 Task: Create a due date automation trigger when advanced on, on the wednesday before a card is due add dates not due this week at 11:00 AM.
Action: Mouse moved to (881, 73)
Screenshot: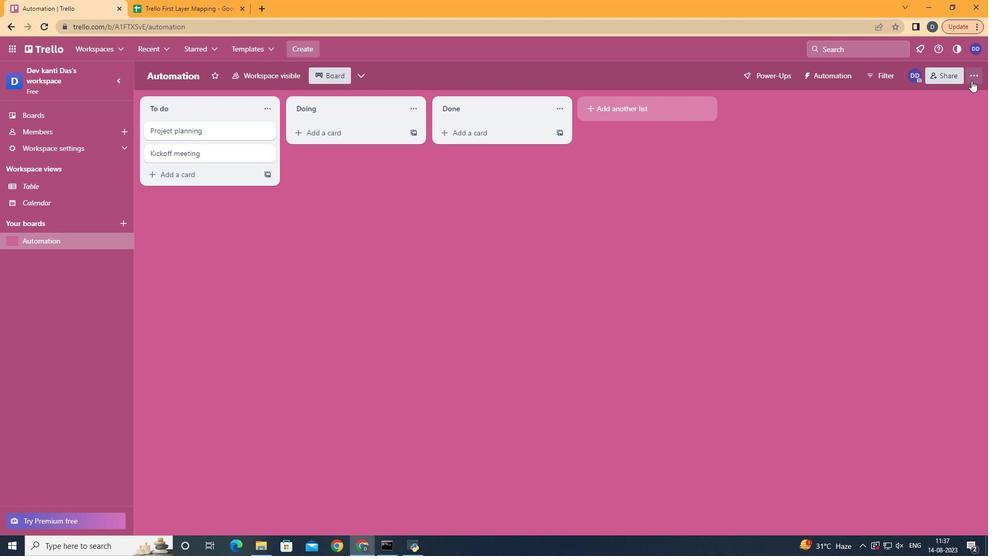 
Action: Mouse pressed left at (881, 73)
Screenshot: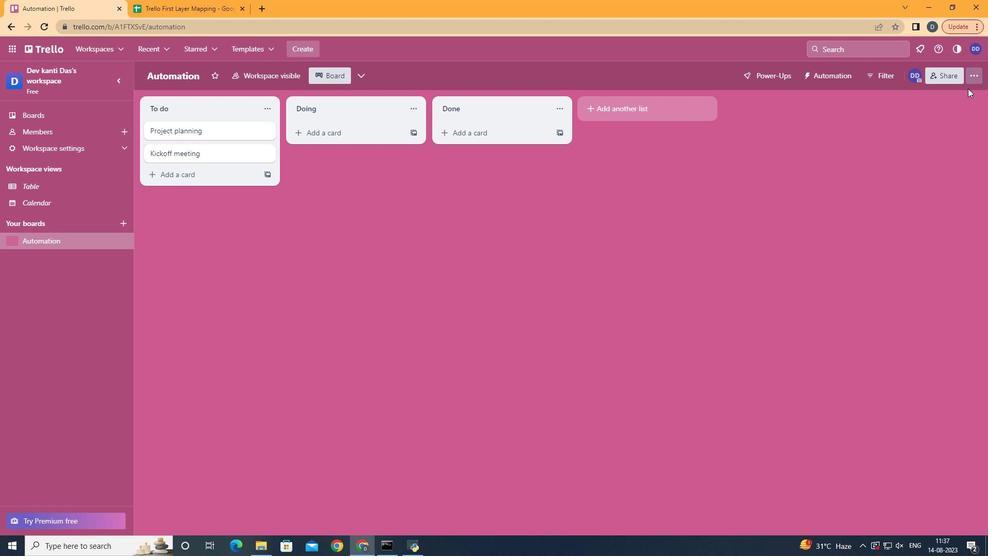 
Action: Mouse moved to (846, 210)
Screenshot: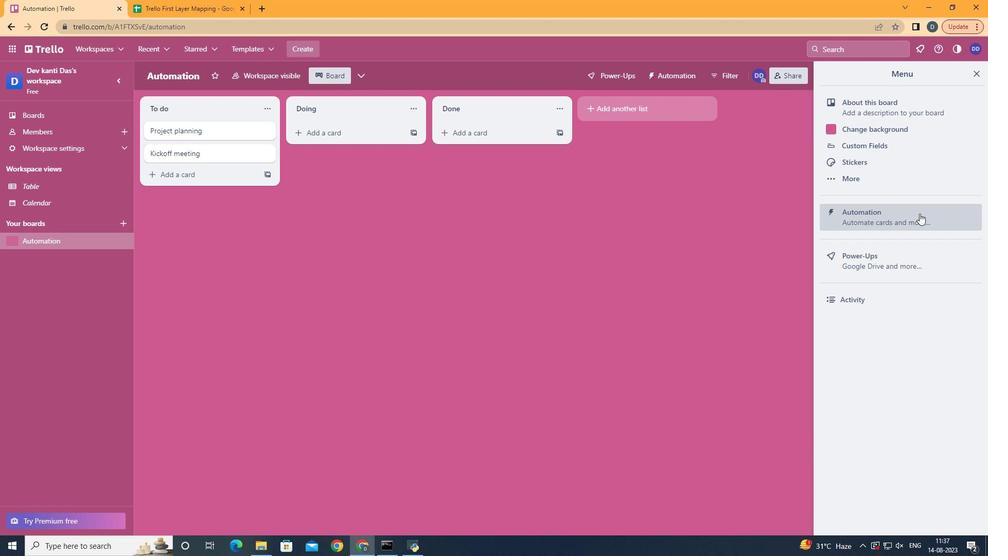 
Action: Mouse pressed left at (846, 210)
Screenshot: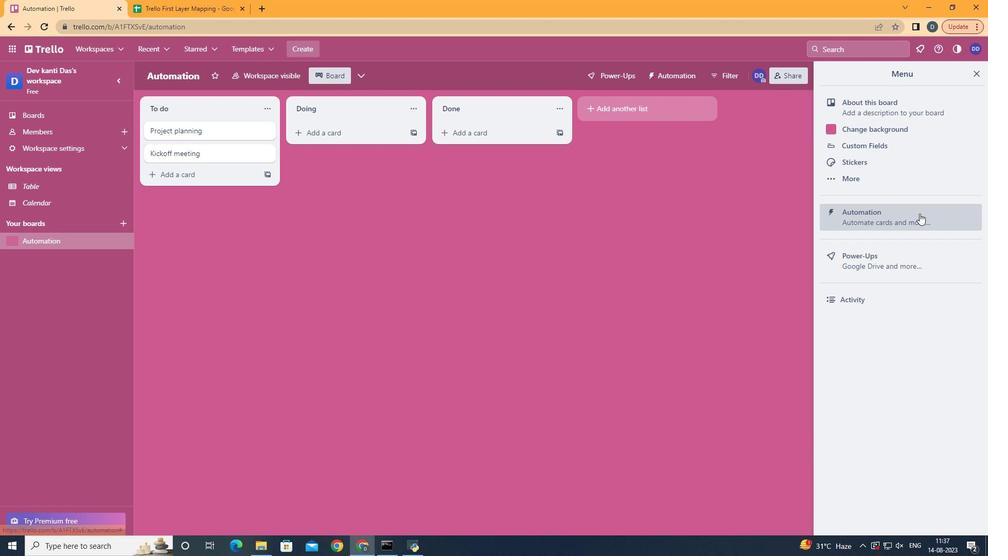 
Action: Mouse moved to (375, 212)
Screenshot: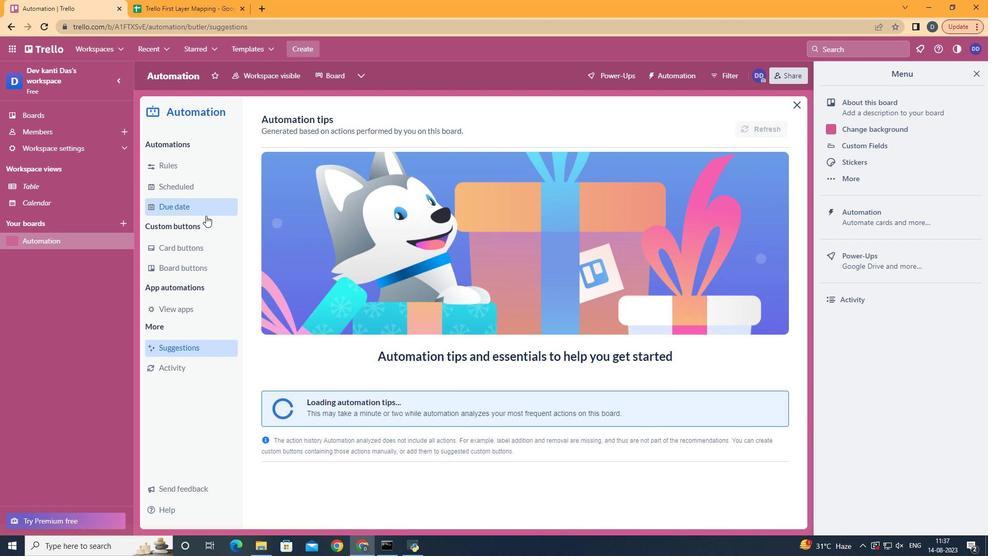 
Action: Mouse pressed left at (375, 212)
Screenshot: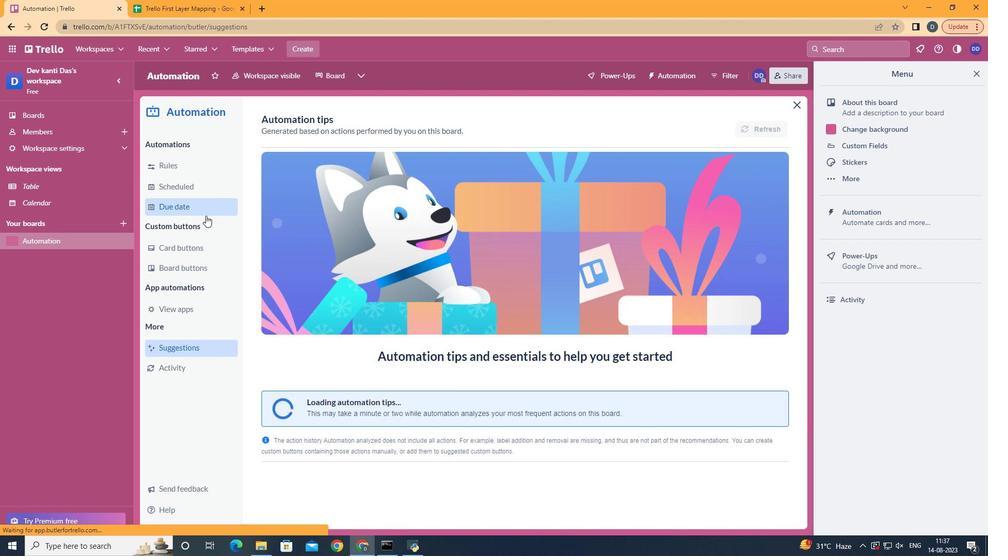 
Action: Mouse moved to (719, 119)
Screenshot: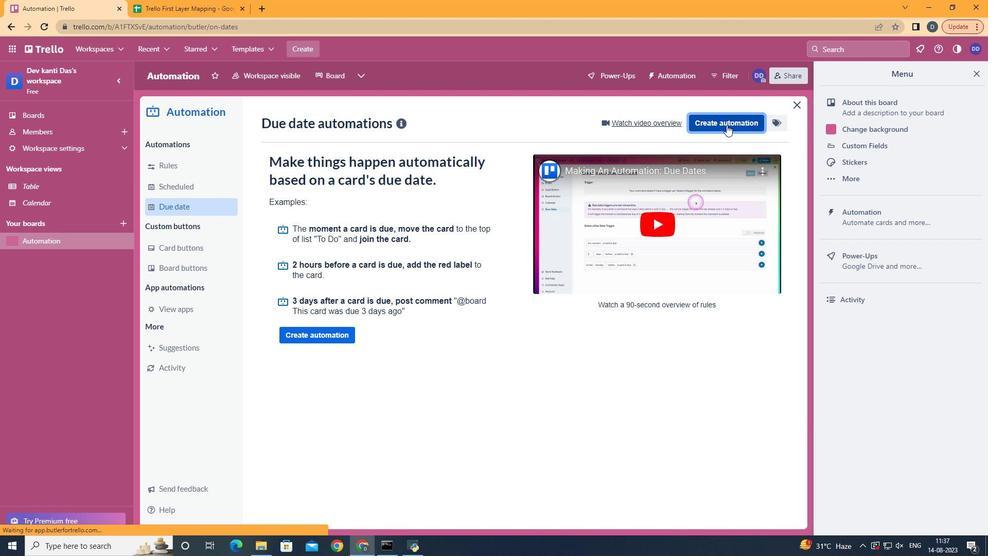 
Action: Mouse pressed left at (719, 119)
Screenshot: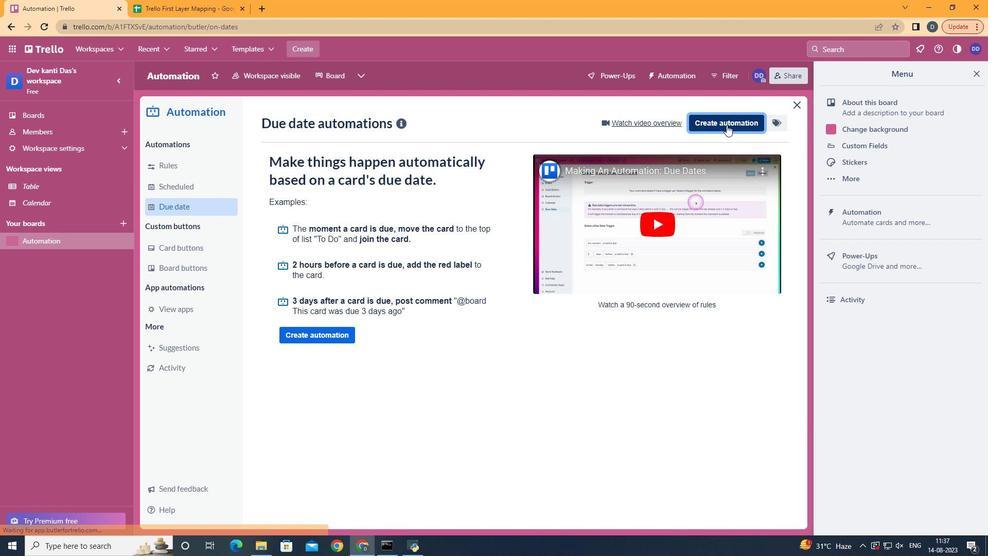 
Action: Mouse moved to (580, 211)
Screenshot: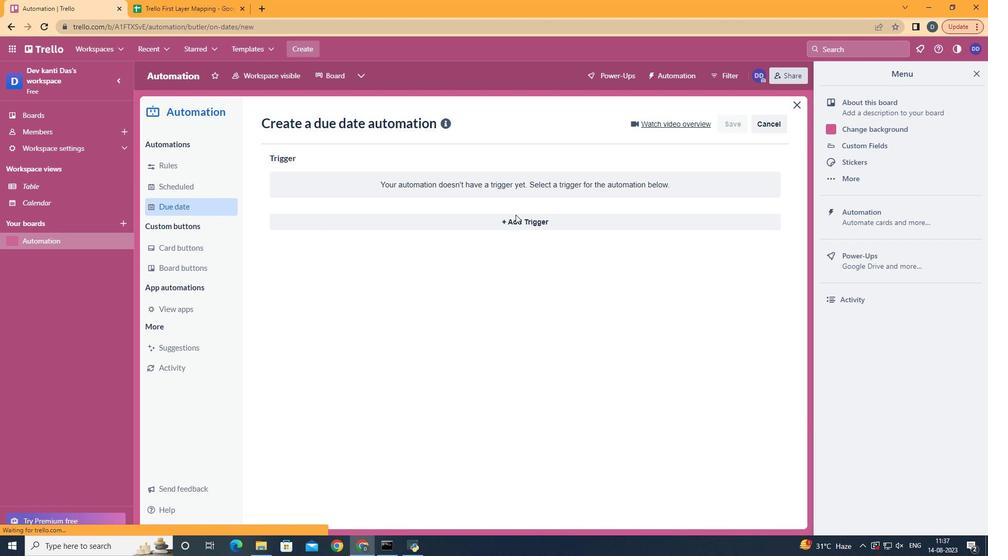 
Action: Mouse pressed left at (580, 211)
Screenshot: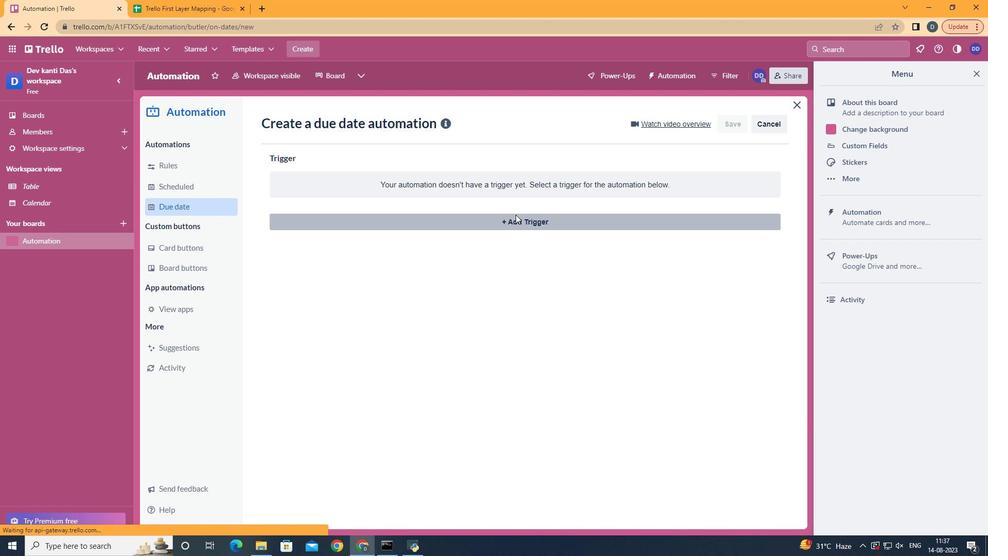 
Action: Mouse moved to (472, 303)
Screenshot: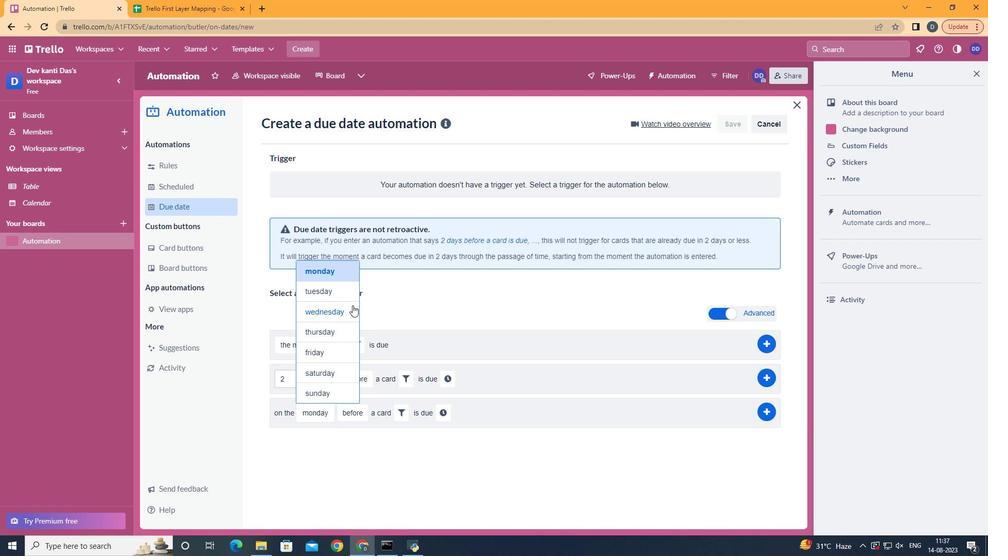 
Action: Mouse pressed left at (472, 303)
Screenshot: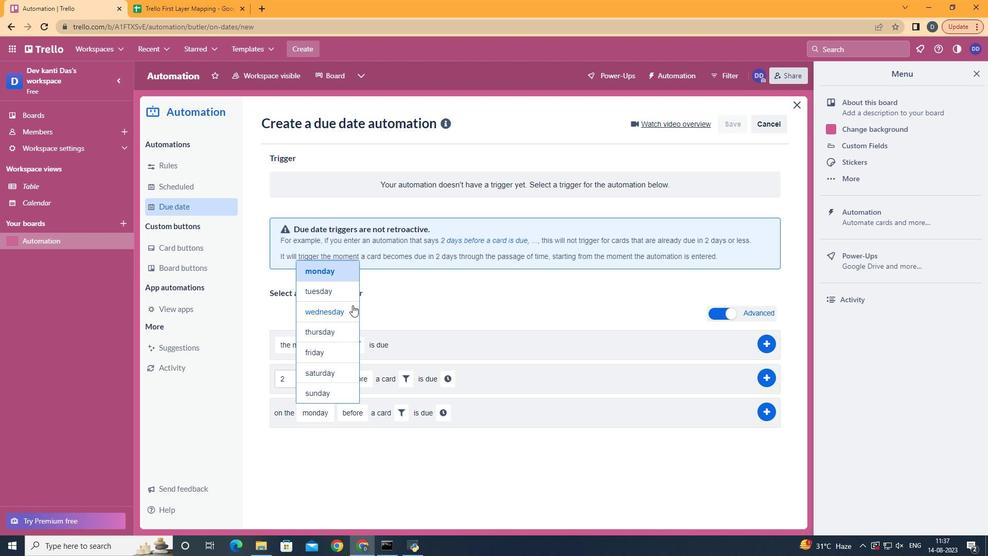 
Action: Mouse moved to (515, 410)
Screenshot: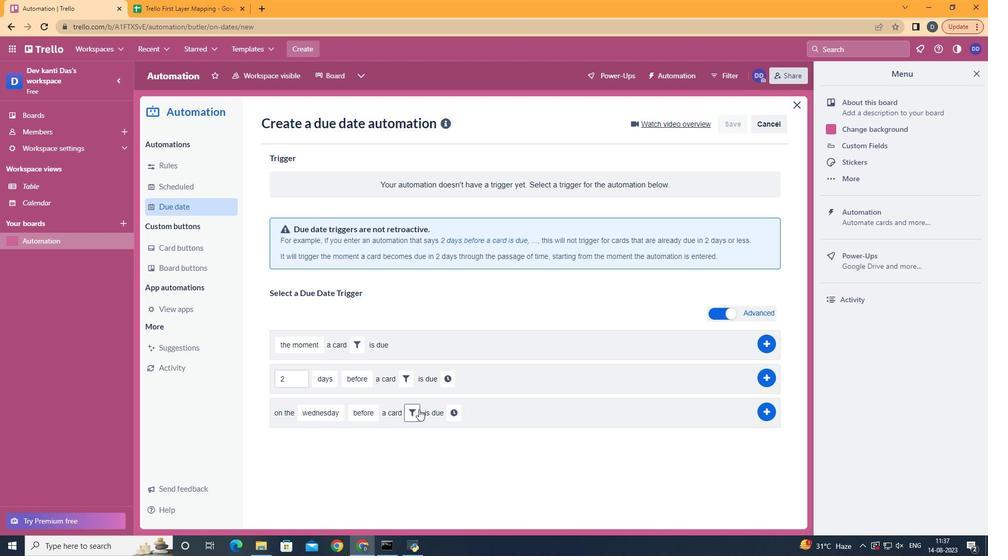
Action: Mouse pressed left at (515, 410)
Screenshot: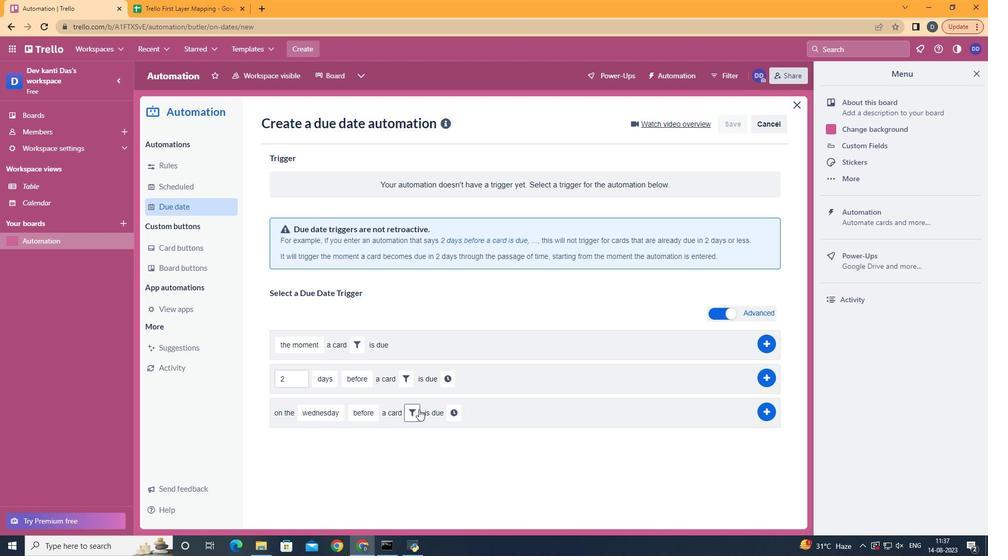 
Action: Mouse moved to (554, 453)
Screenshot: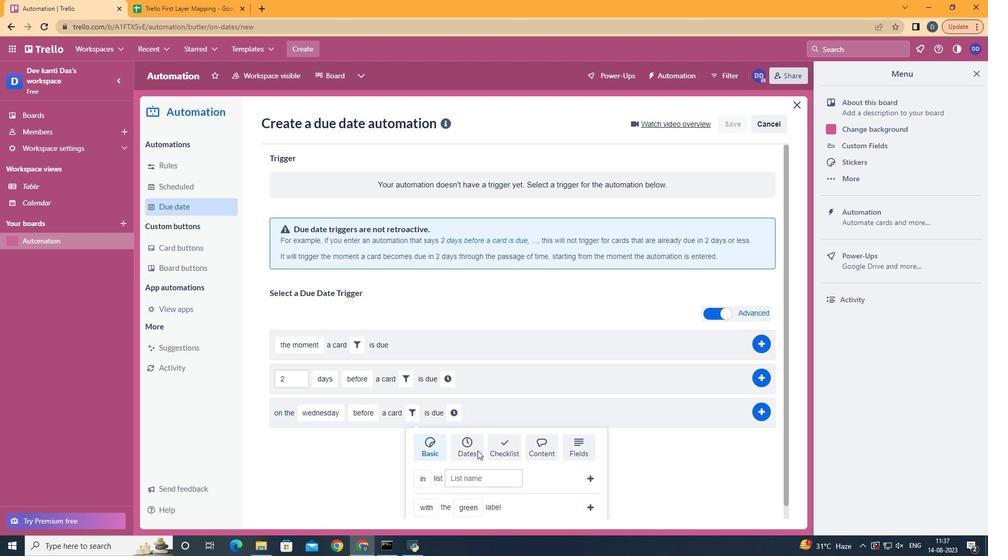 
Action: Mouse pressed left at (554, 453)
Screenshot: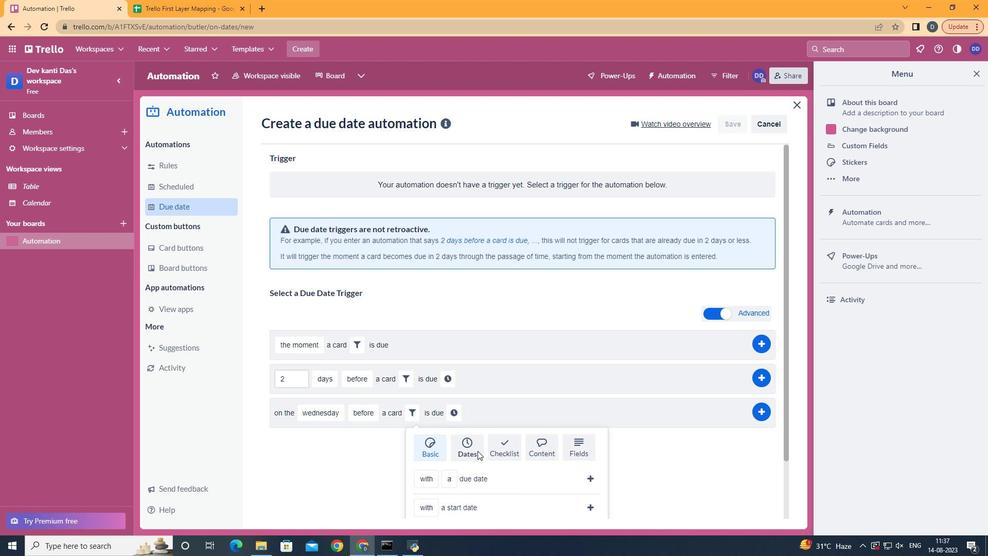 
Action: Mouse moved to (554, 453)
Screenshot: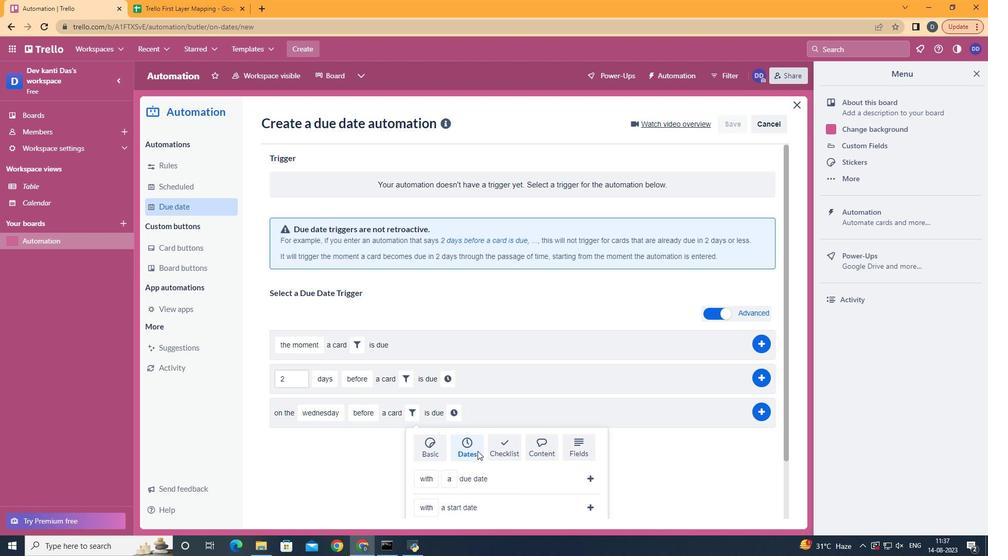 
Action: Mouse scrolled (554, 453) with delta (0, 0)
Screenshot: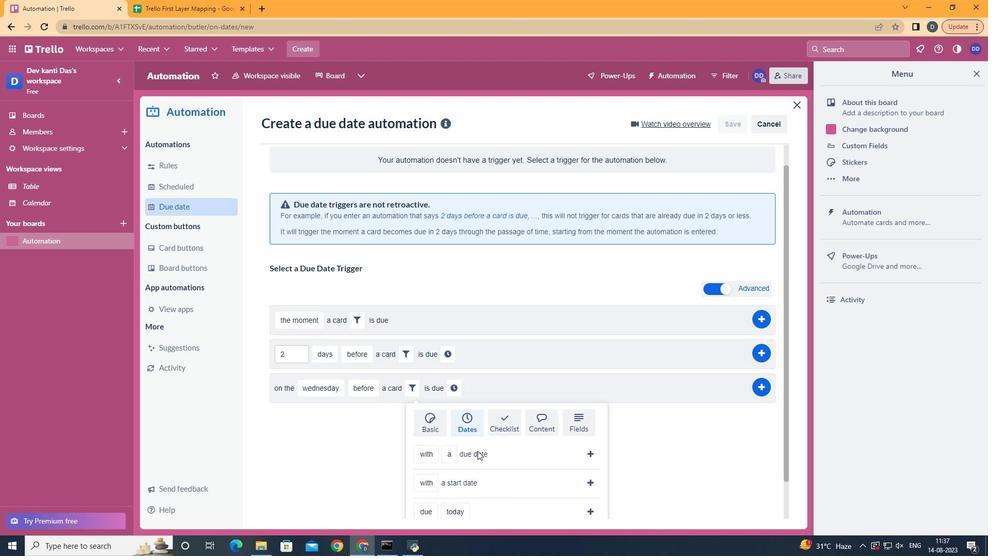 
Action: Mouse scrolled (554, 453) with delta (0, 0)
Screenshot: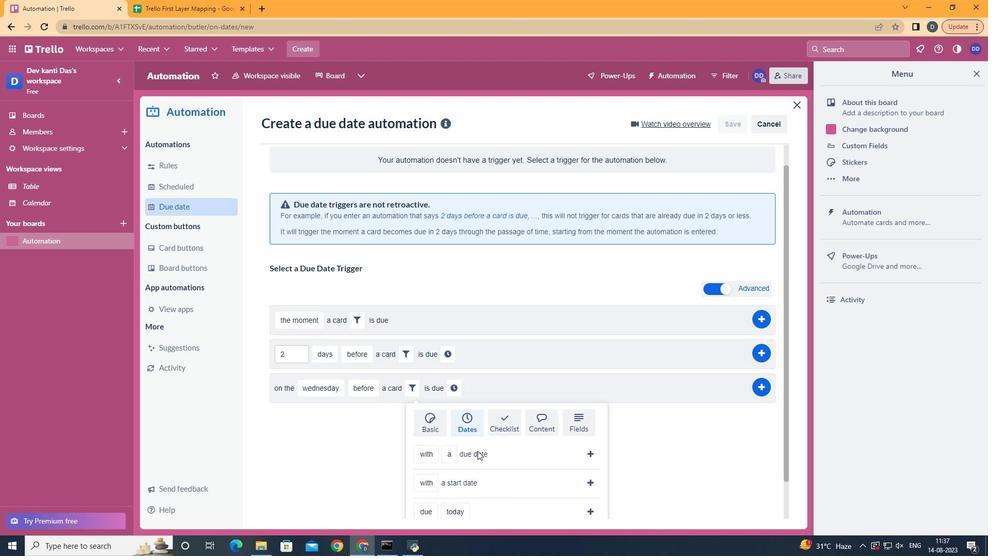 
Action: Mouse scrolled (554, 453) with delta (0, 0)
Screenshot: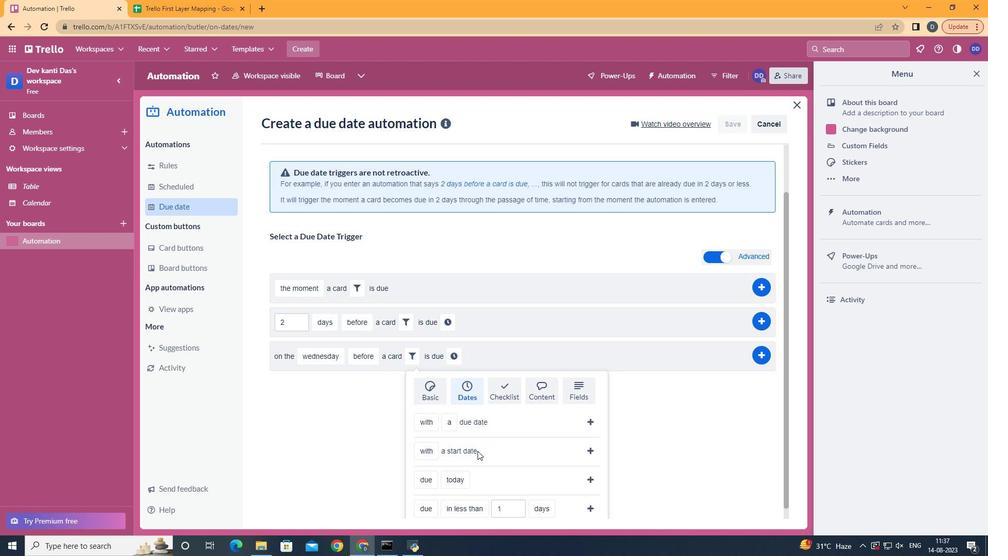 
Action: Mouse scrolled (554, 453) with delta (0, 0)
Screenshot: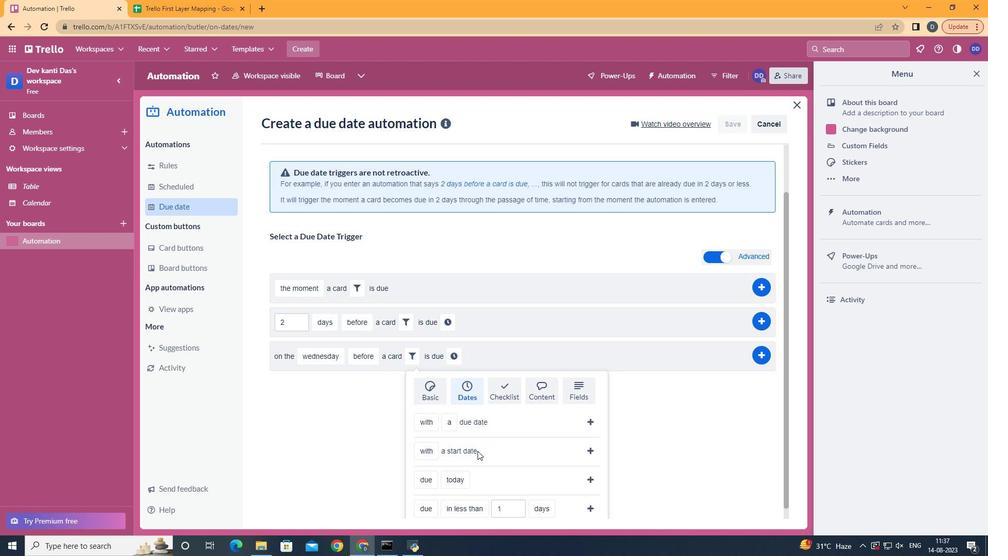 
Action: Mouse moved to (532, 406)
Screenshot: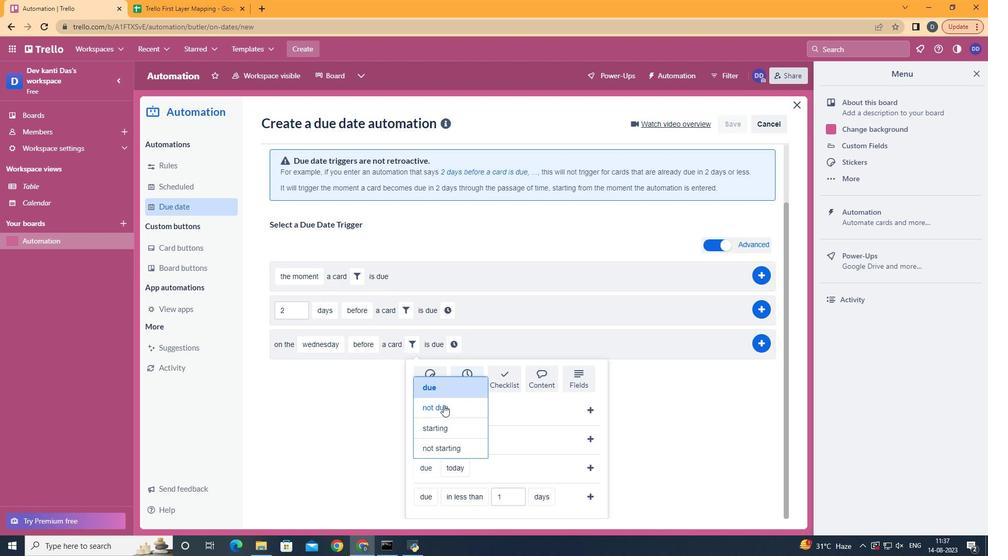 
Action: Mouse pressed left at (532, 406)
Screenshot: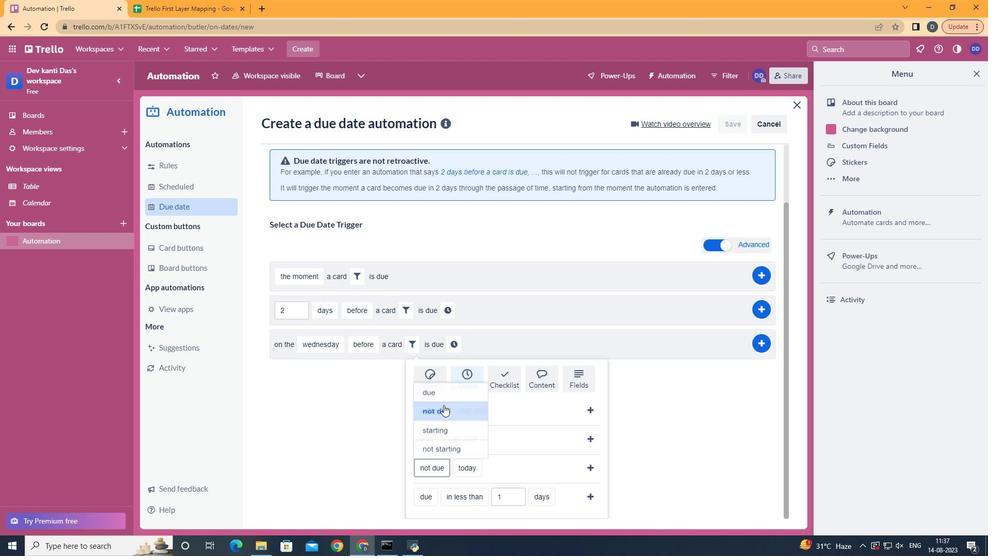 
Action: Mouse moved to (559, 393)
Screenshot: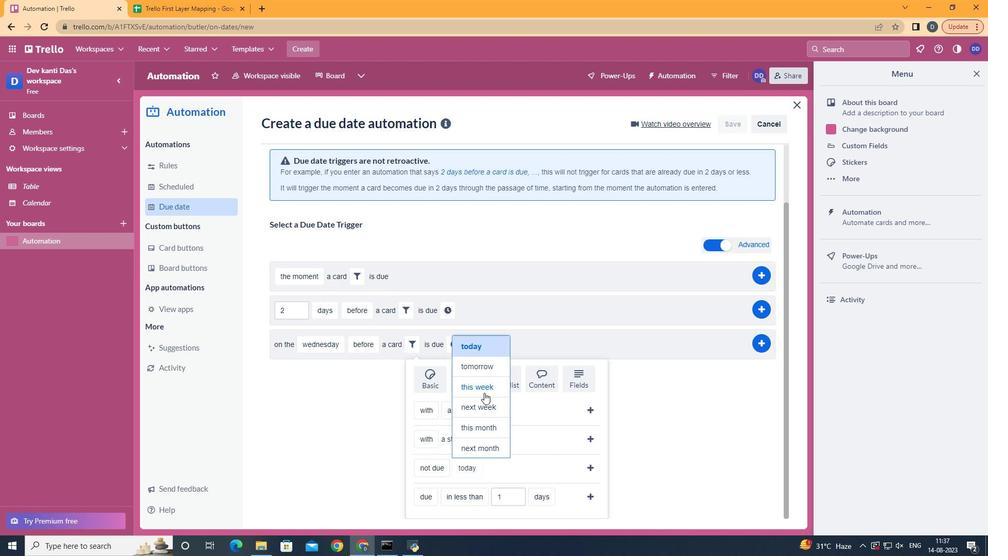 
Action: Mouse pressed left at (559, 393)
Screenshot: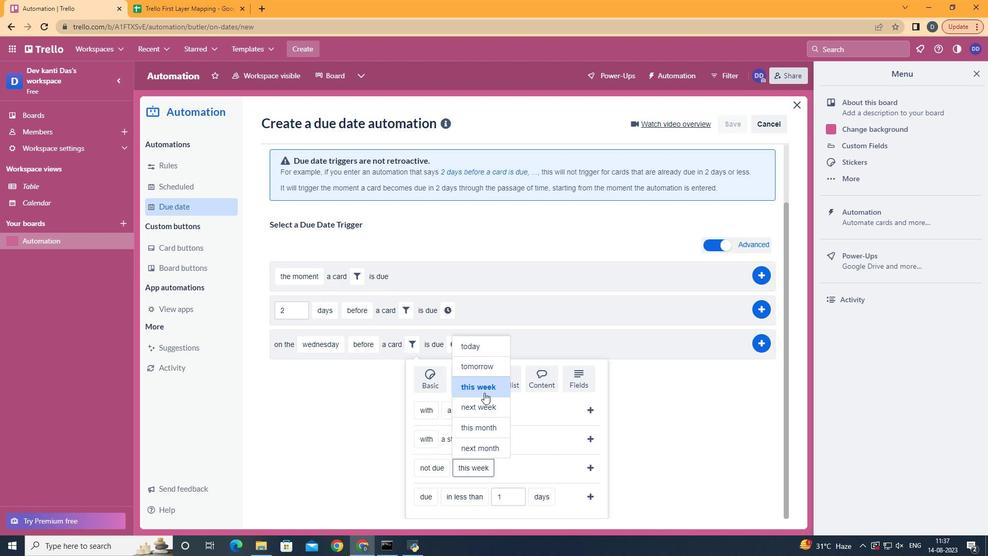 
Action: Mouse moved to (629, 470)
Screenshot: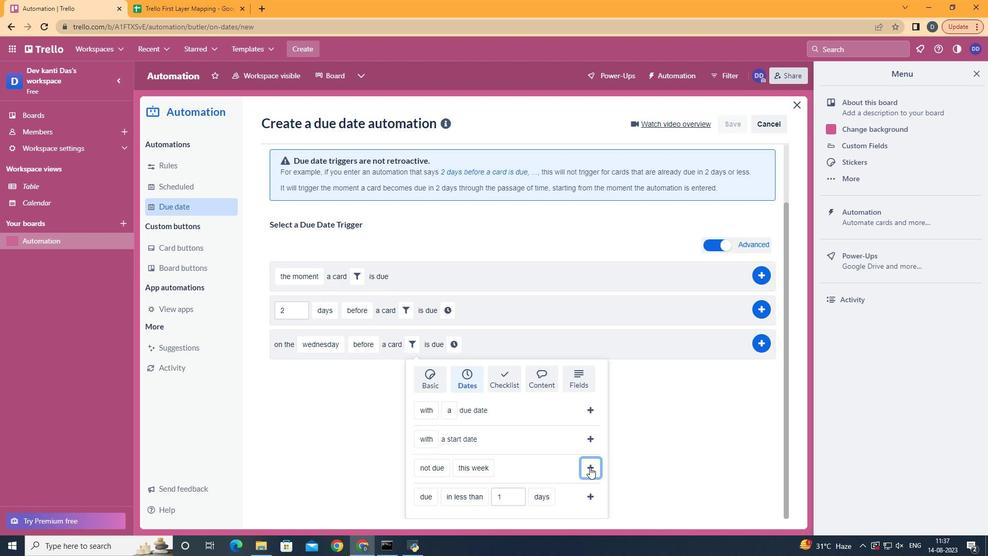 
Action: Mouse pressed left at (629, 470)
Screenshot: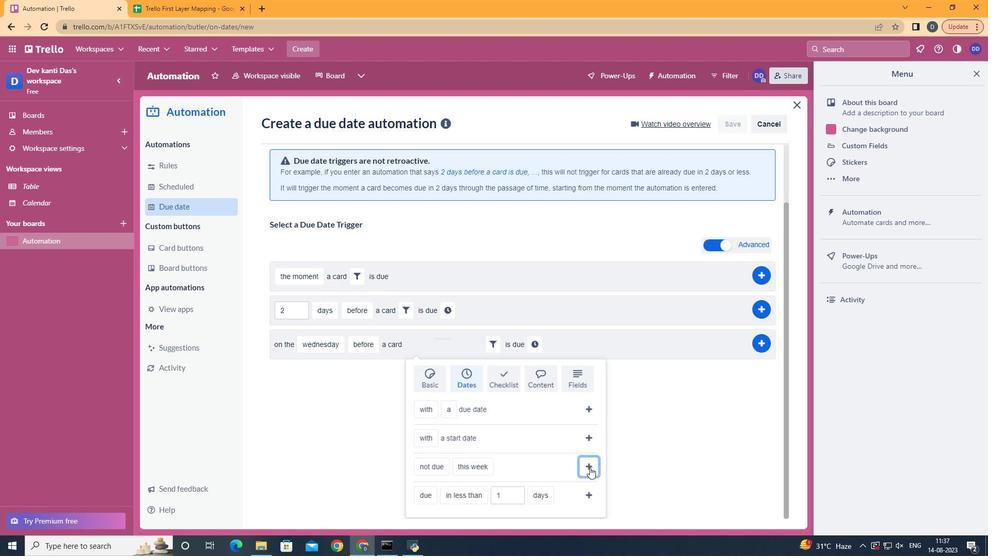 
Action: Mouse moved to (594, 419)
Screenshot: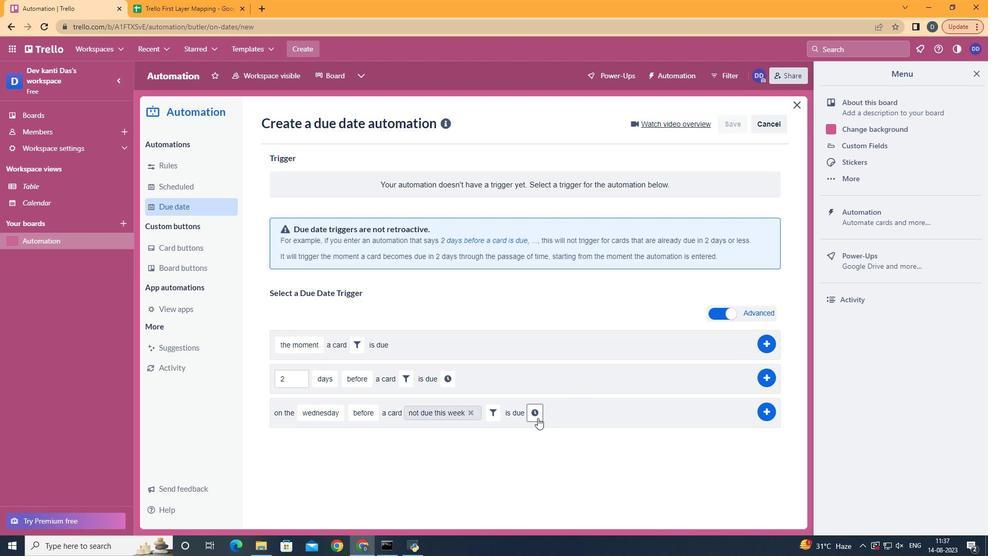 
Action: Mouse pressed left at (594, 419)
Screenshot: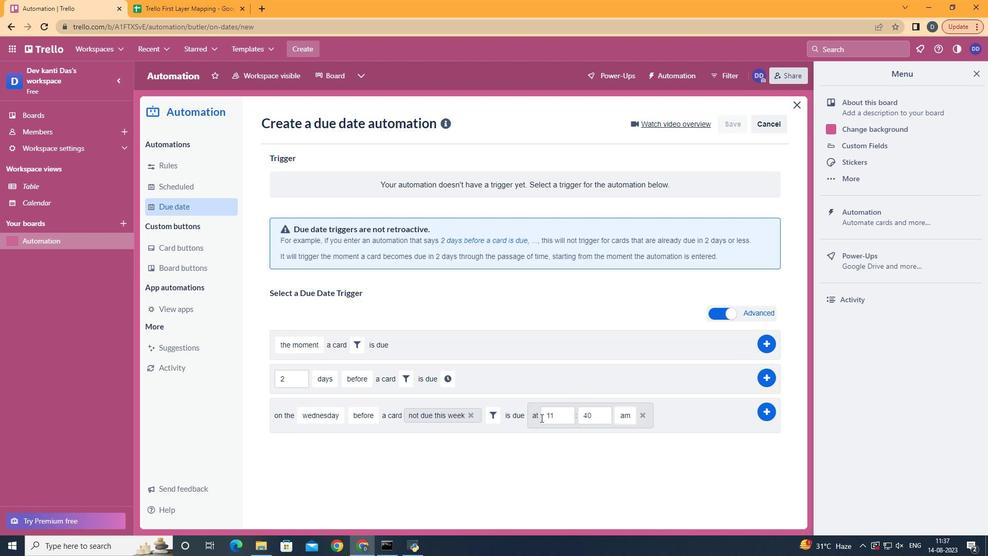 
Action: Mouse moved to (638, 417)
Screenshot: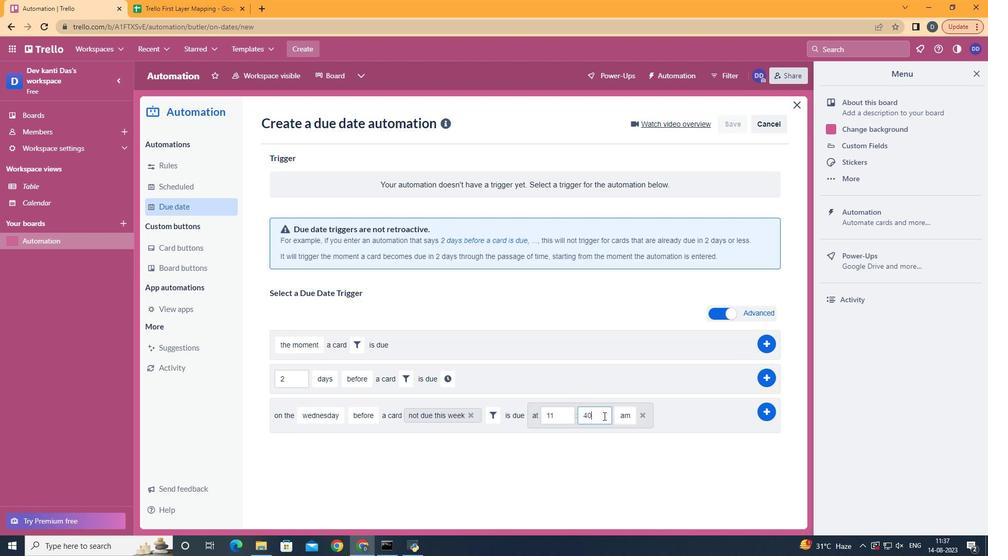 
Action: Mouse pressed left at (638, 417)
Screenshot: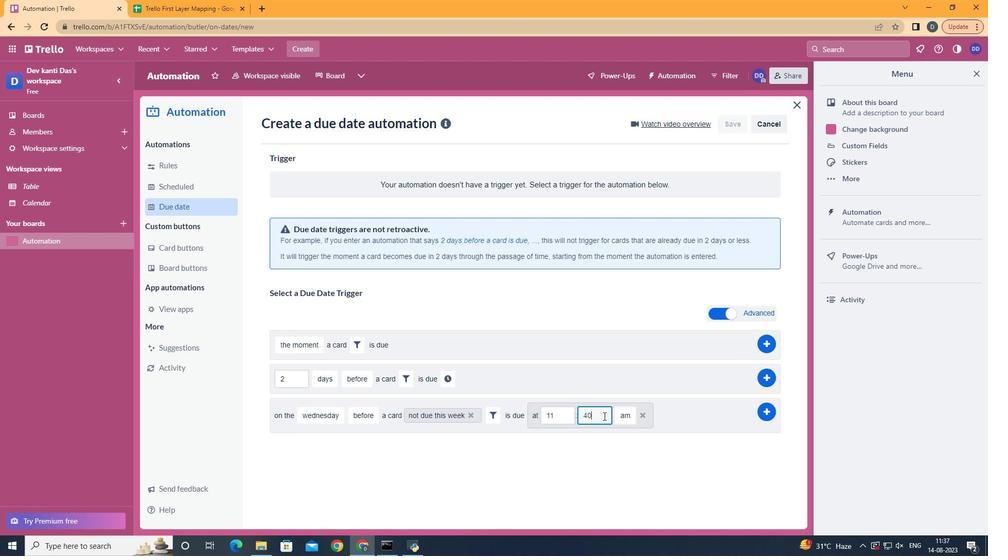 
Action: Key pressed <Key.backspace><Key.backspace>00
Screenshot: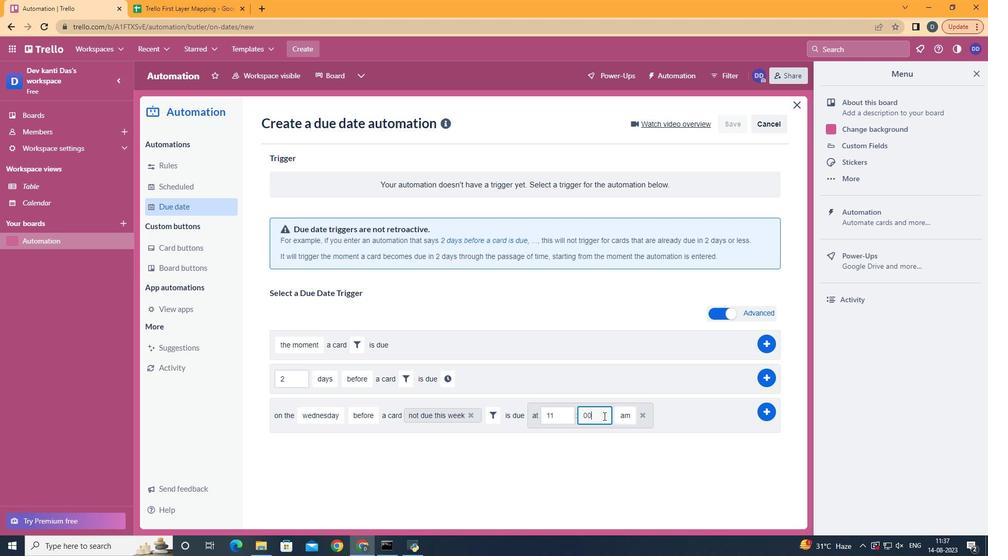 
Action: Mouse moved to (749, 413)
Screenshot: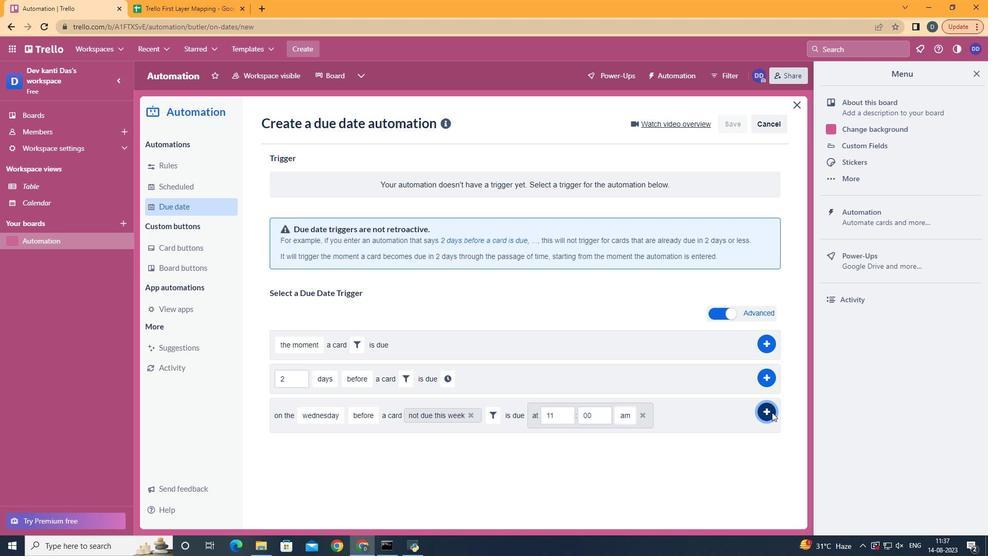 
Action: Mouse pressed left at (749, 413)
Screenshot: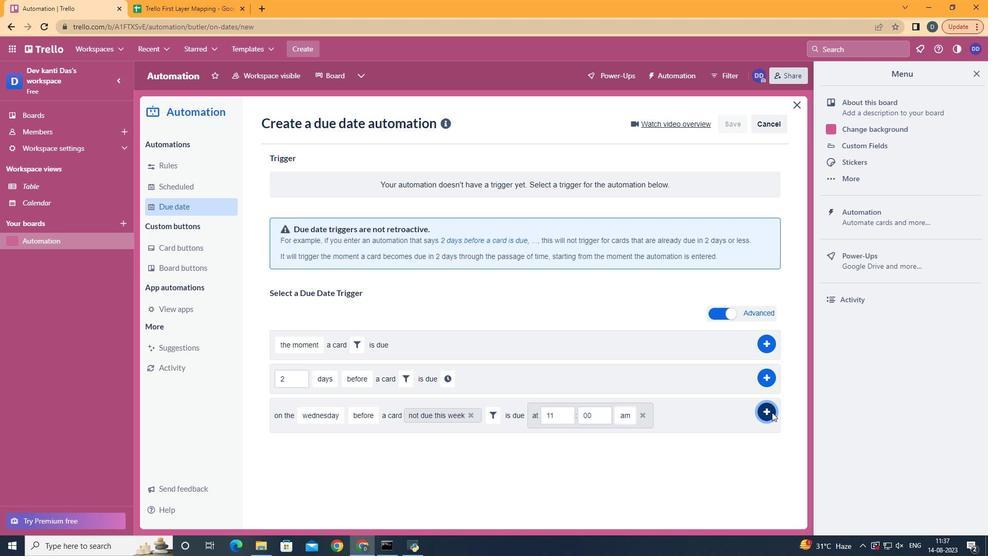 
